 Task: Check the latest news from our economists.
Action: Mouse moved to (1389, 254)
Screenshot: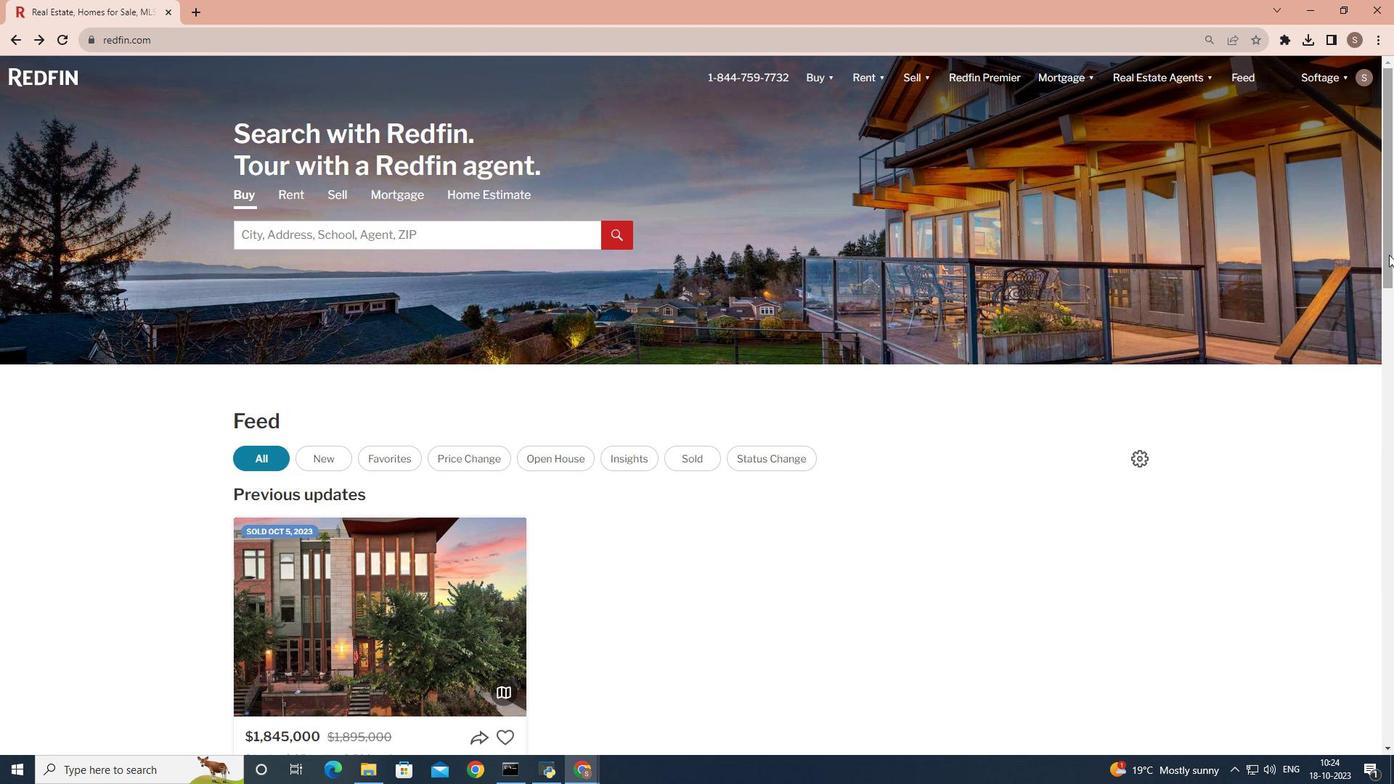 
Action: Mouse pressed left at (1389, 254)
Screenshot: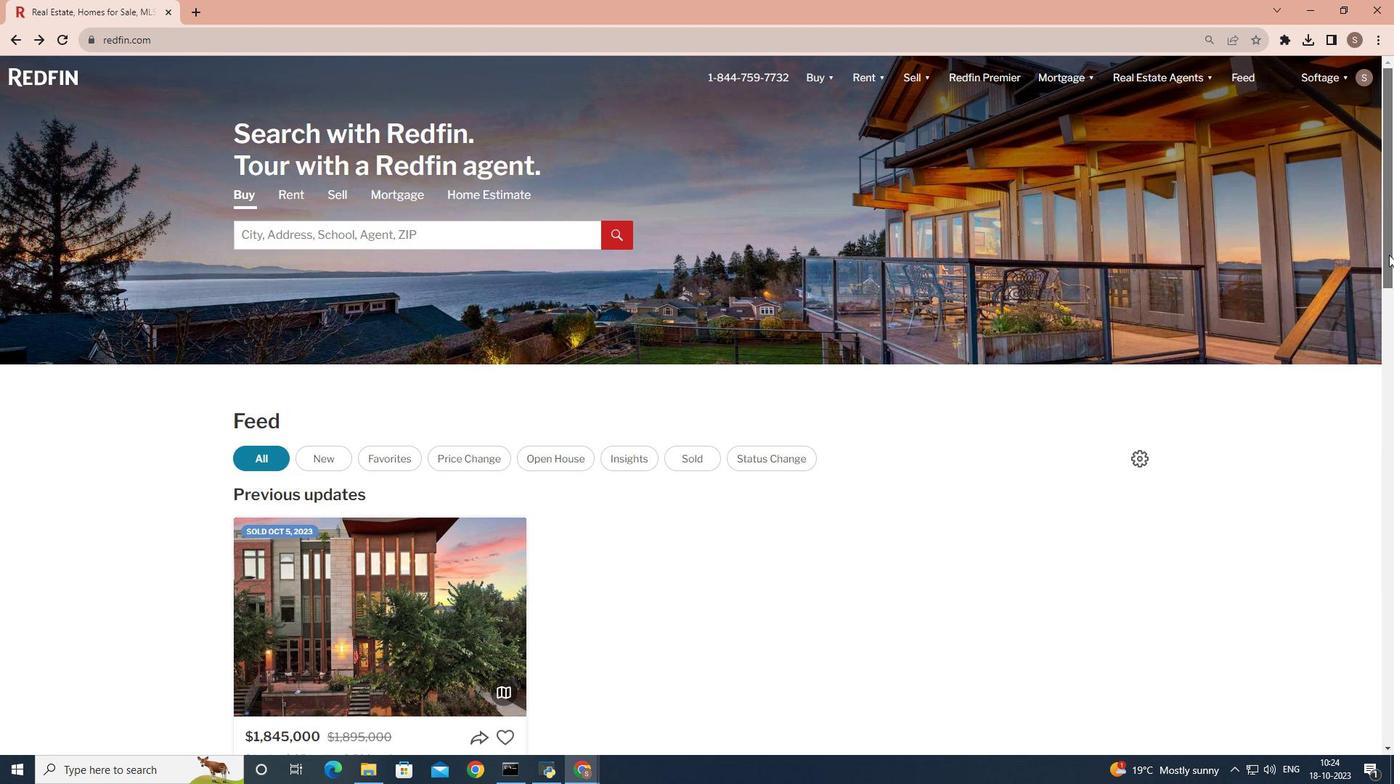 
Action: Mouse moved to (415, 649)
Screenshot: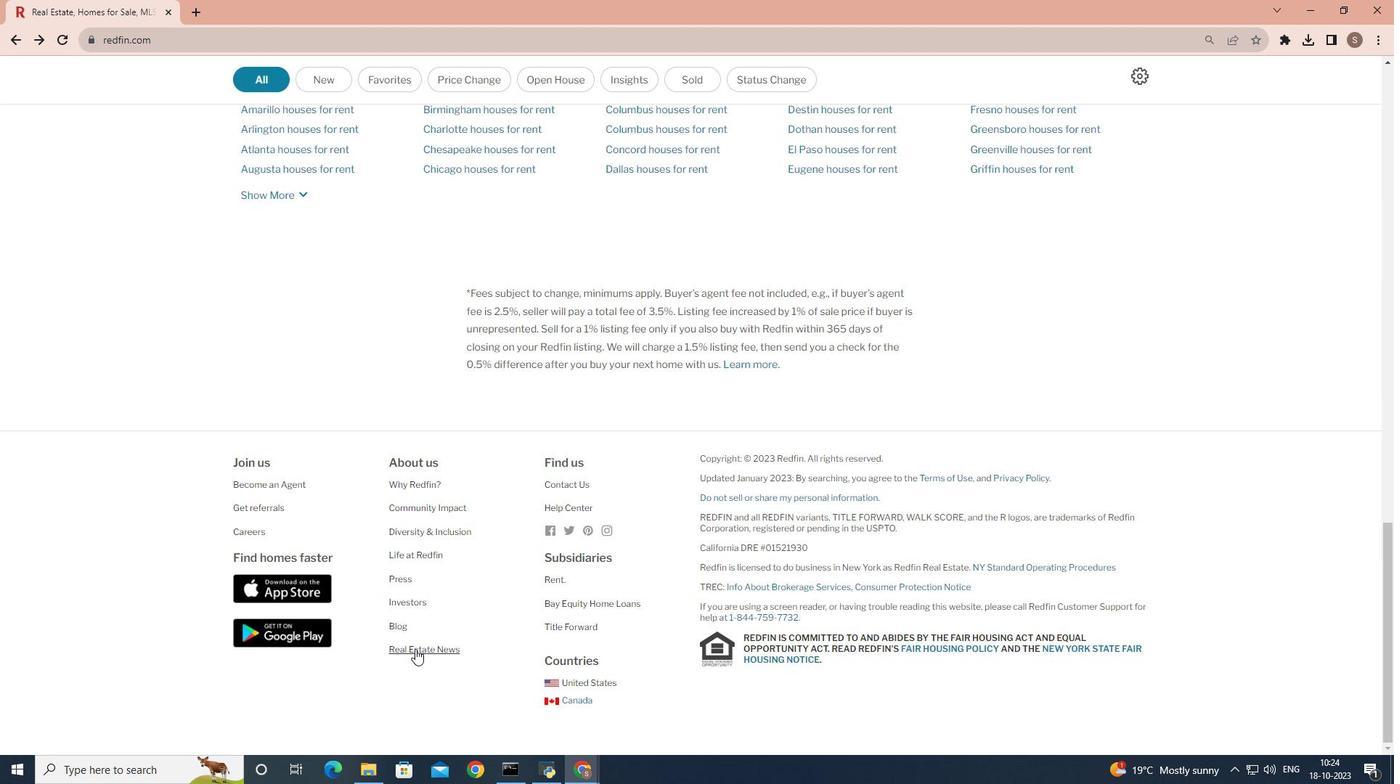 
Action: Mouse pressed left at (415, 649)
Screenshot: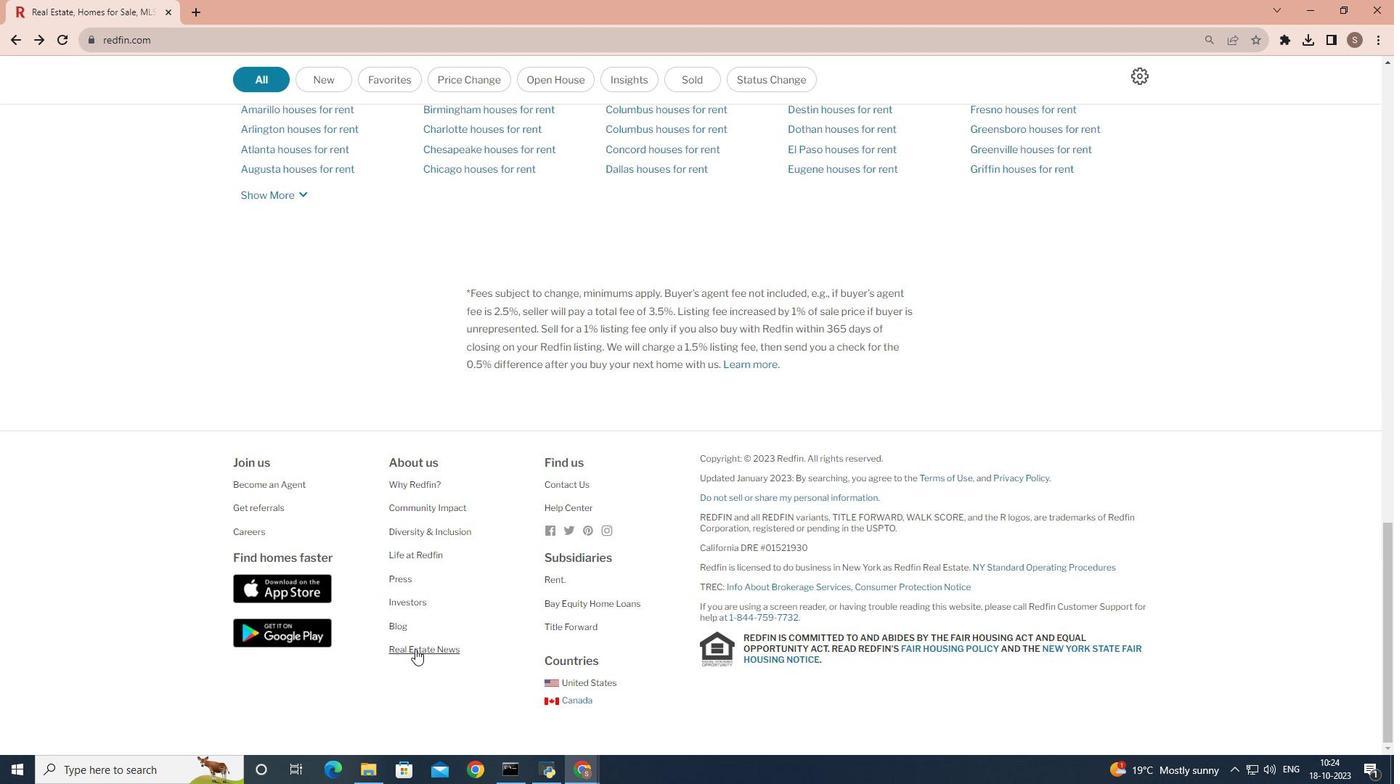 
Action: Mouse moved to (547, 137)
Screenshot: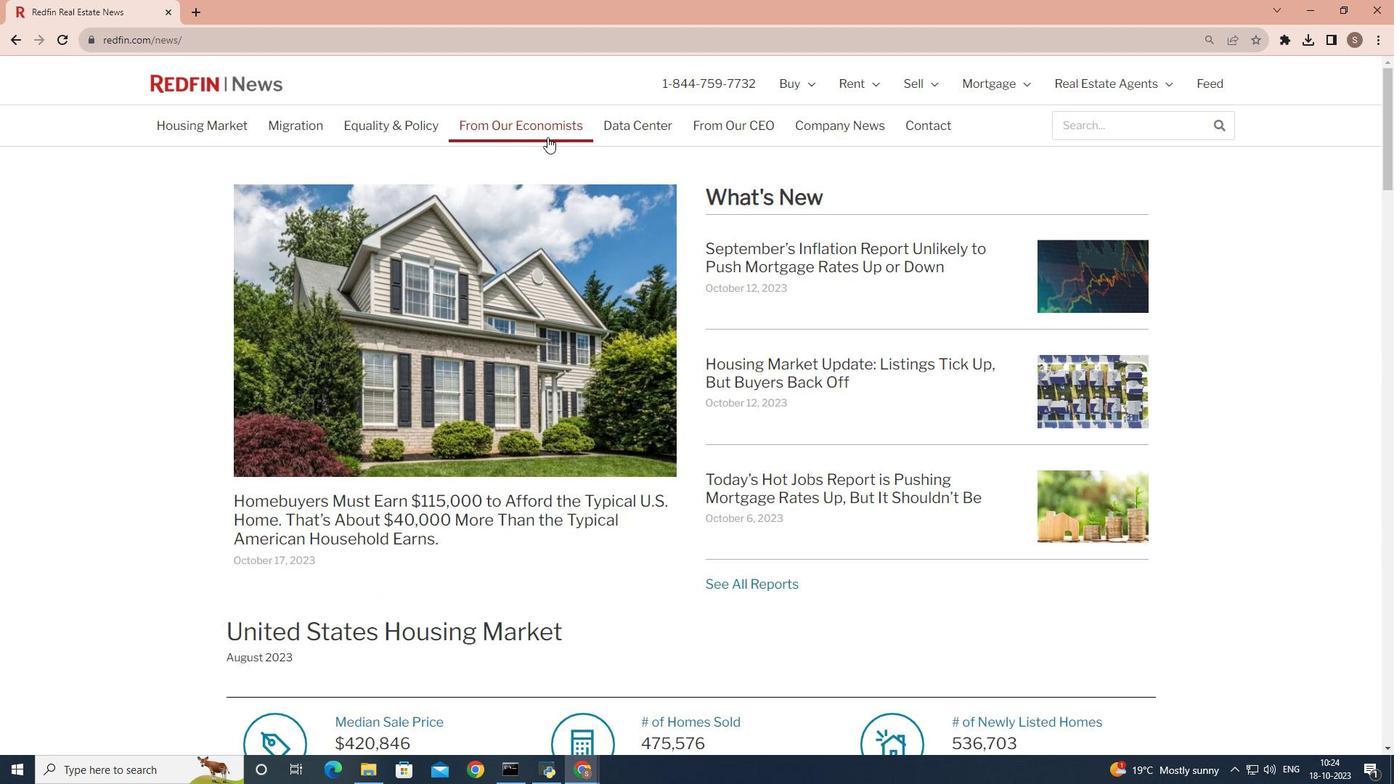 
Action: Mouse pressed left at (547, 137)
Screenshot: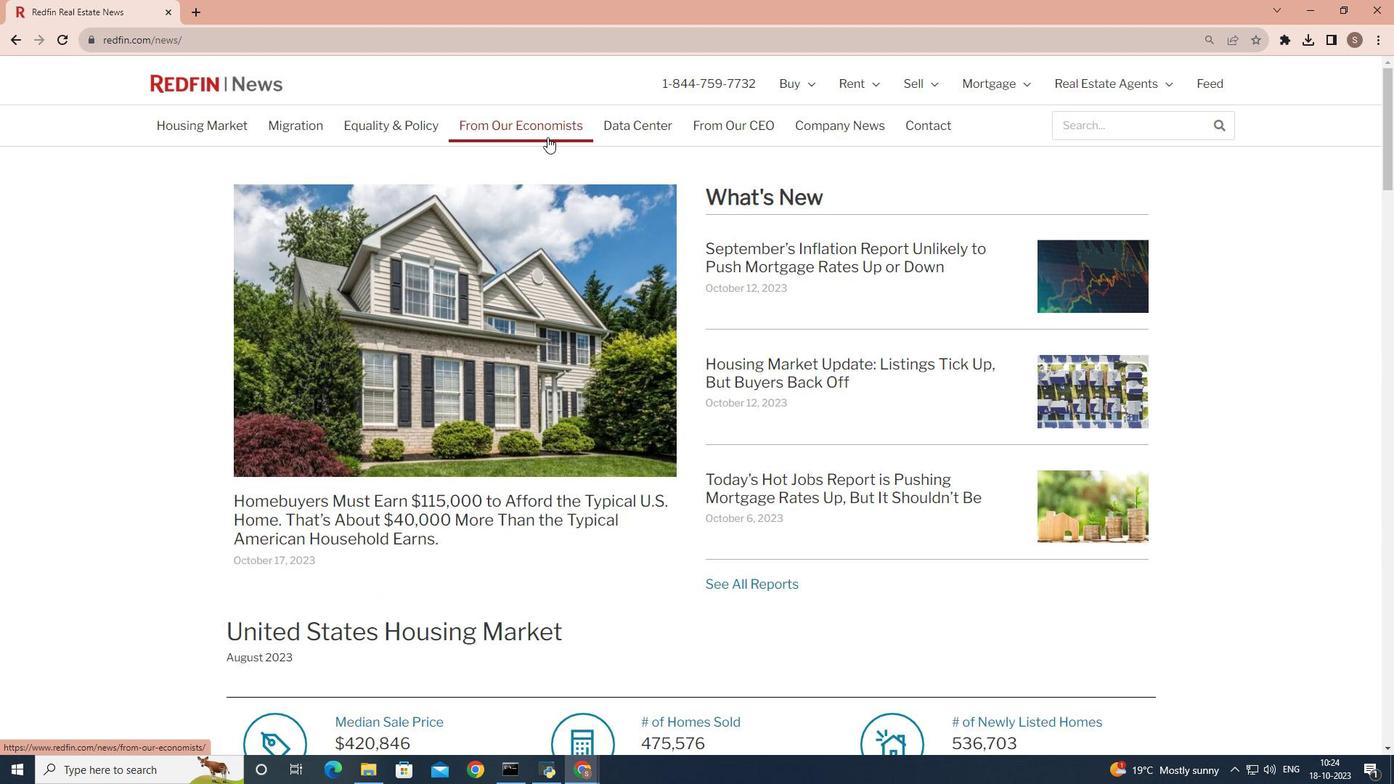 
